 Task: Sort the products in the category "One Pan Meals" by price (highest first).
Action: Mouse moved to (255, 118)
Screenshot: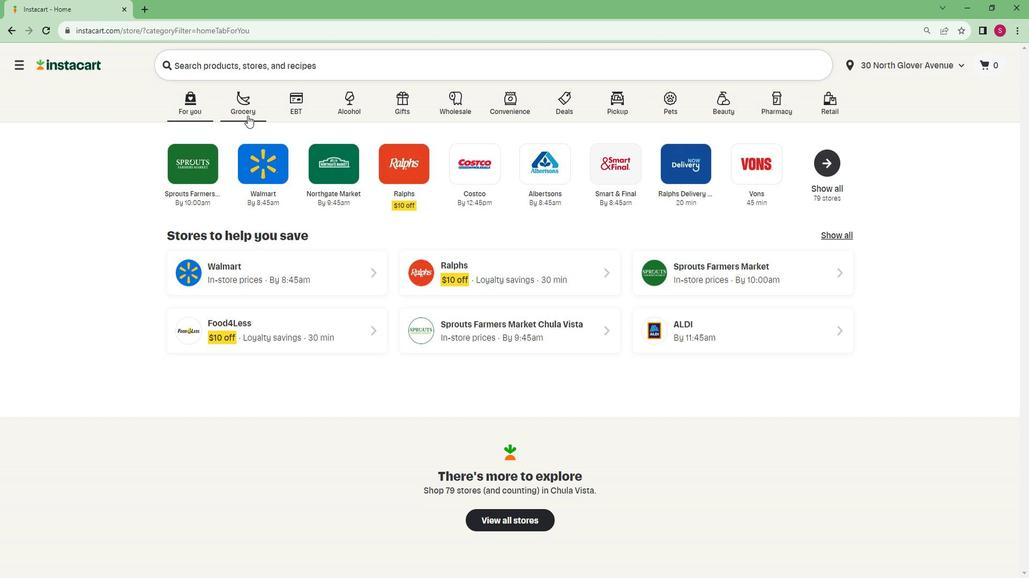 
Action: Mouse pressed left at (255, 118)
Screenshot: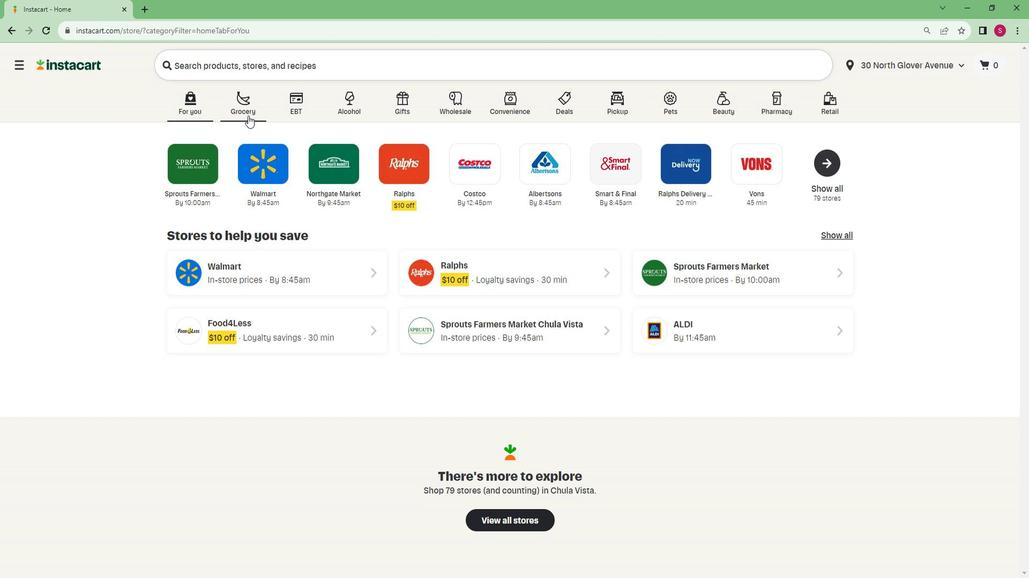 
Action: Mouse moved to (219, 291)
Screenshot: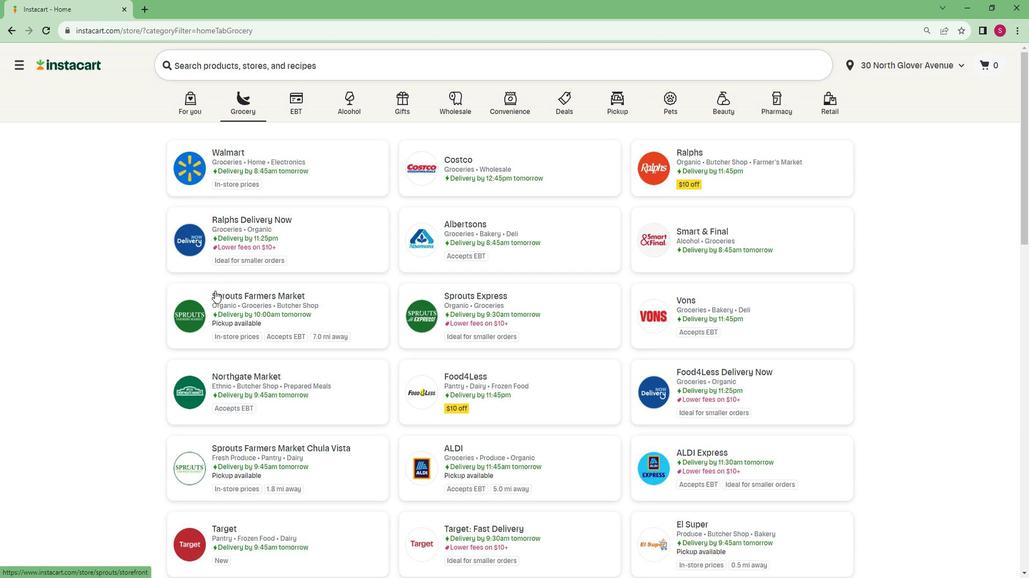 
Action: Mouse pressed left at (219, 291)
Screenshot: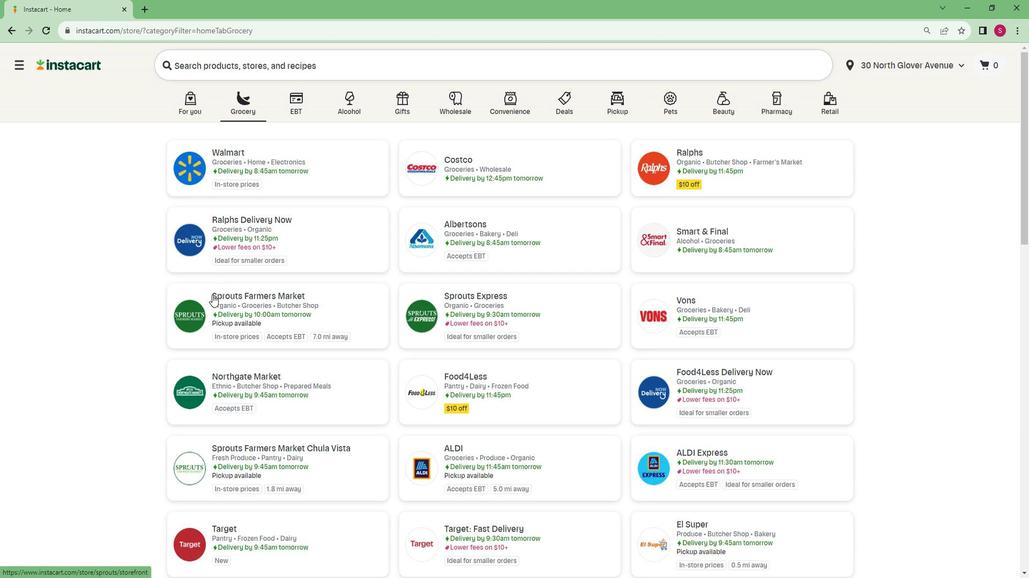 
Action: Mouse moved to (87, 515)
Screenshot: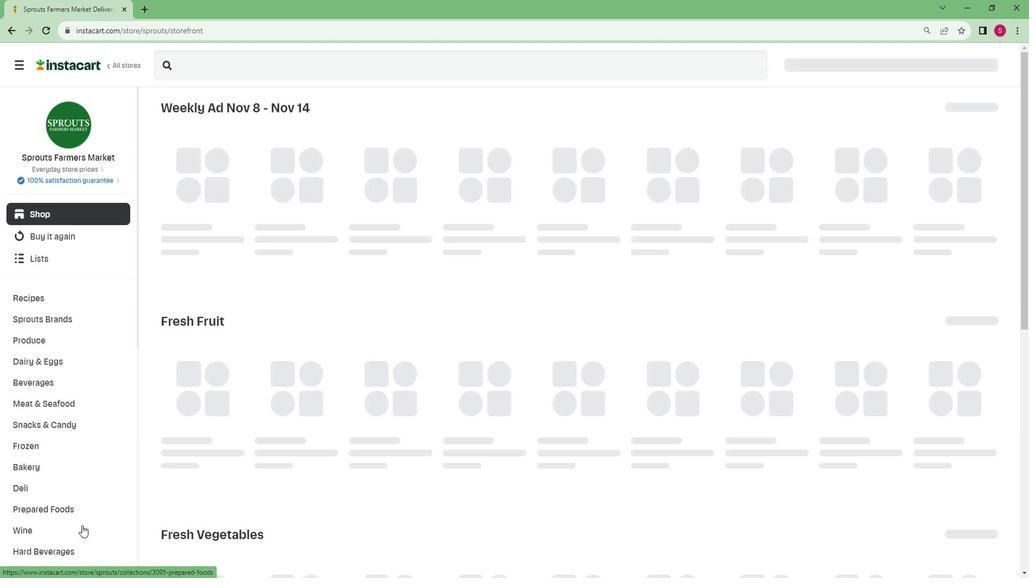 
Action: Mouse scrolled (87, 515) with delta (0, 0)
Screenshot: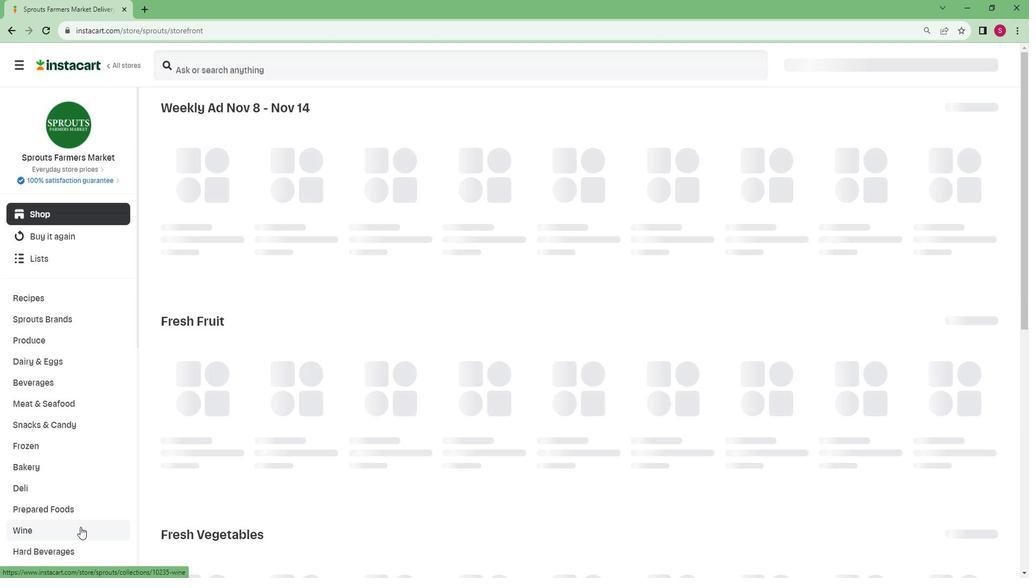 
Action: Mouse scrolled (87, 515) with delta (0, 0)
Screenshot: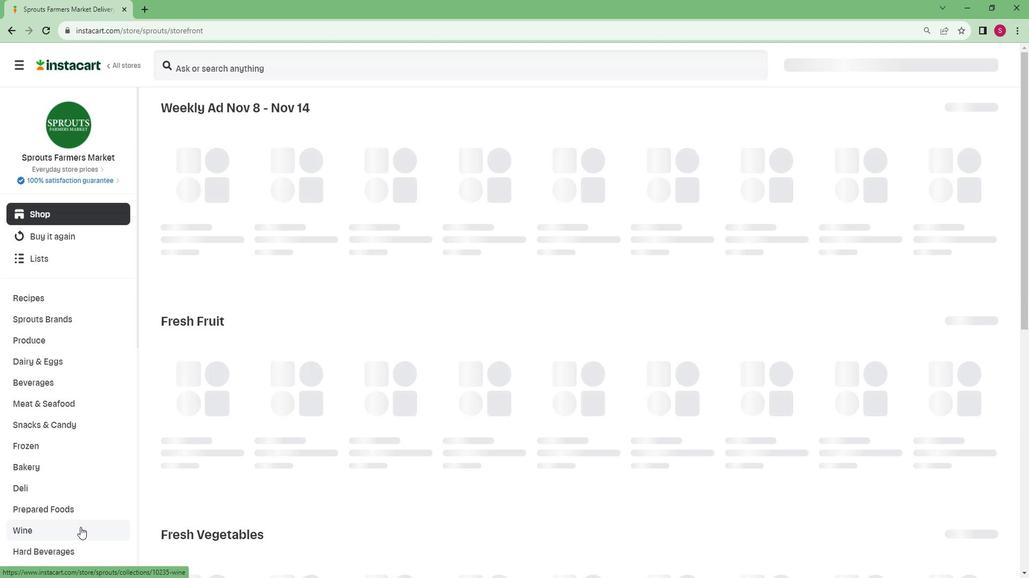 
Action: Mouse scrolled (87, 515) with delta (0, 0)
Screenshot: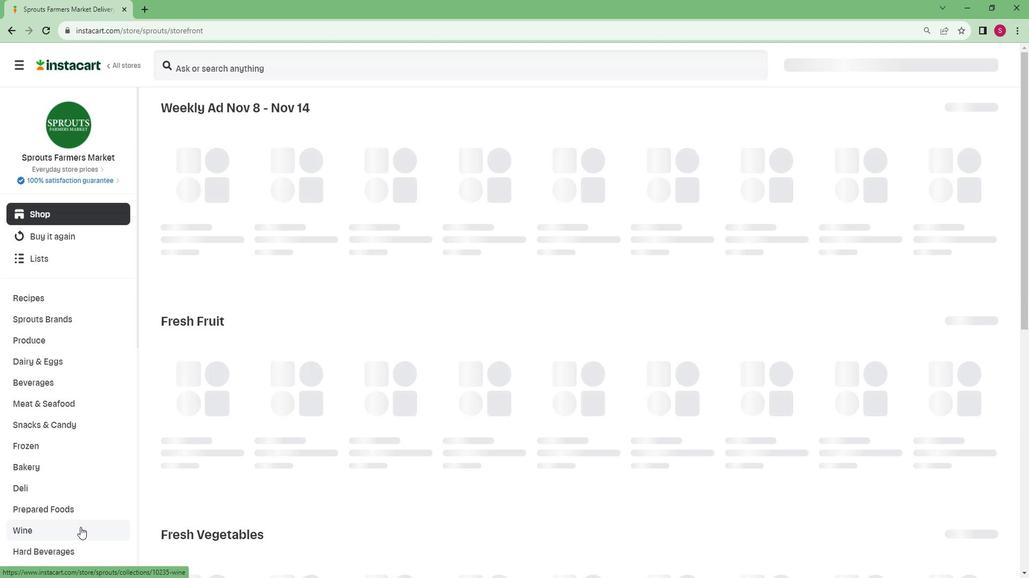 
Action: Mouse moved to (87, 515)
Screenshot: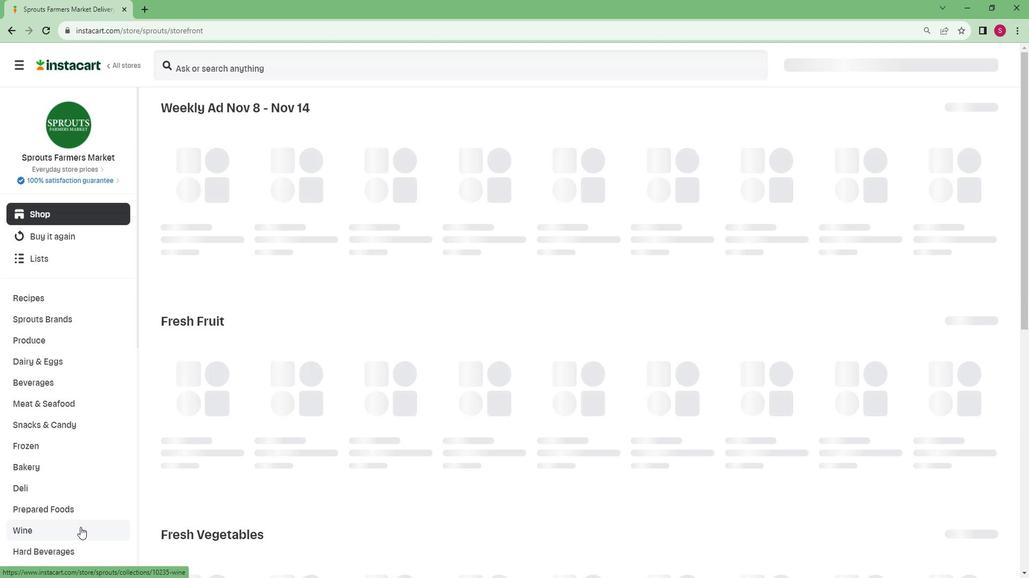 
Action: Mouse scrolled (87, 515) with delta (0, 0)
Screenshot: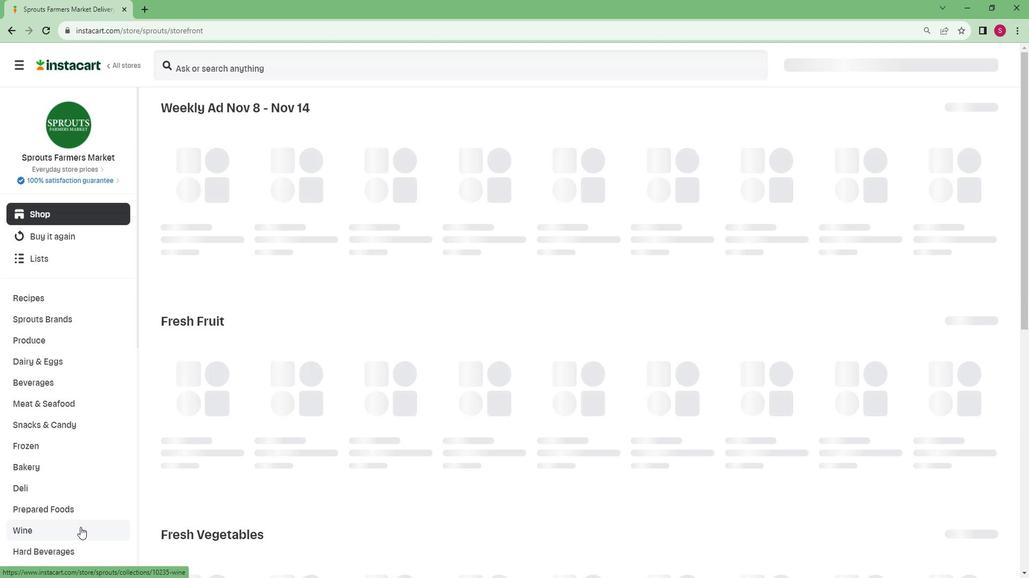 
Action: Mouse moved to (86, 514)
Screenshot: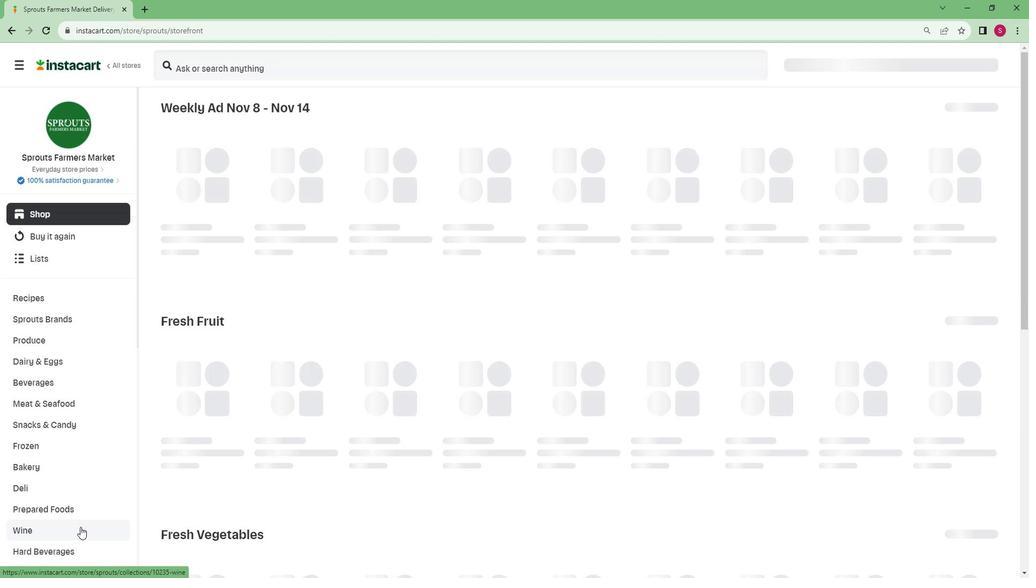 
Action: Mouse scrolled (86, 513) with delta (0, 0)
Screenshot: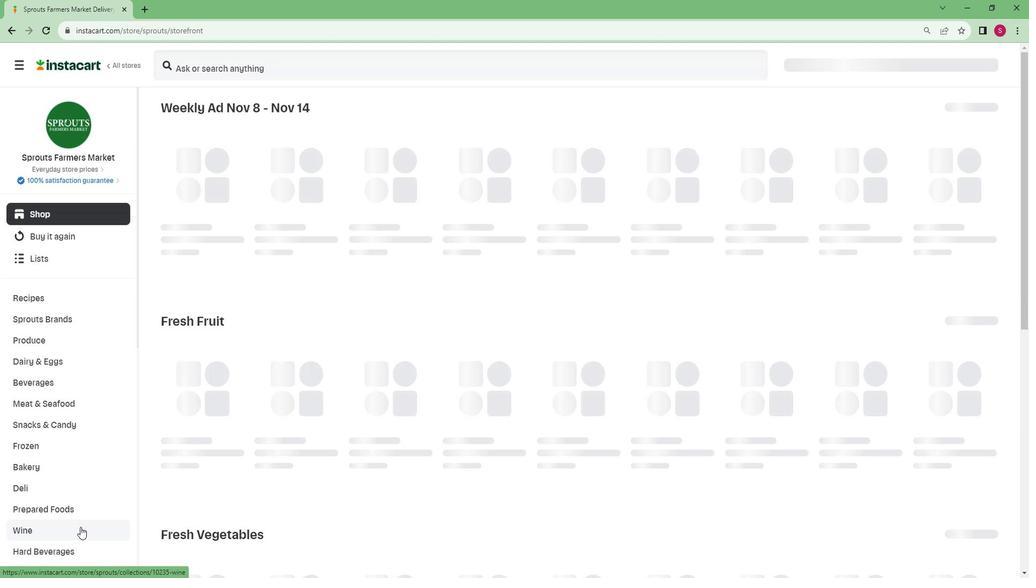 
Action: Mouse moved to (86, 513)
Screenshot: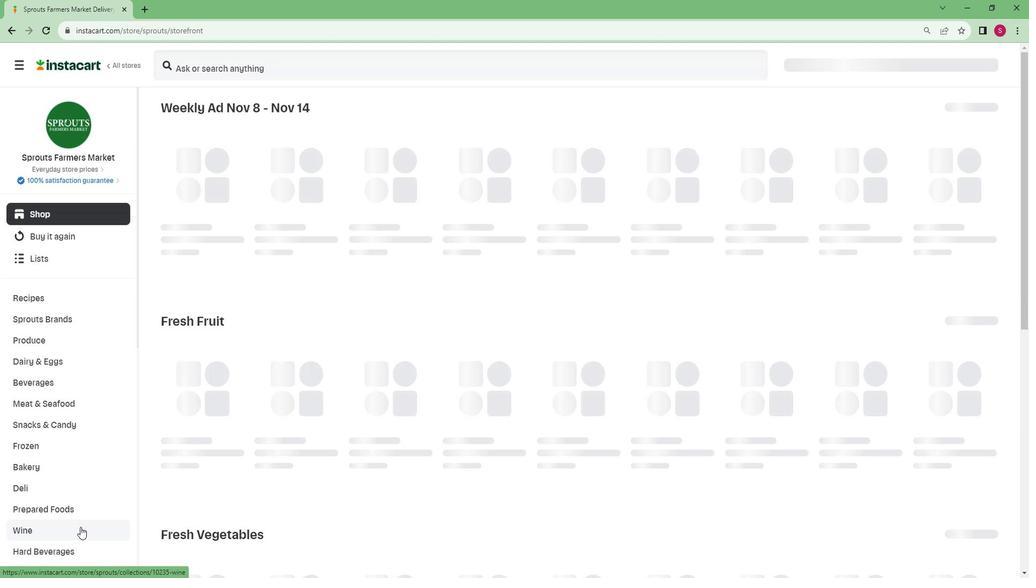 
Action: Mouse scrolled (86, 512) with delta (0, 0)
Screenshot: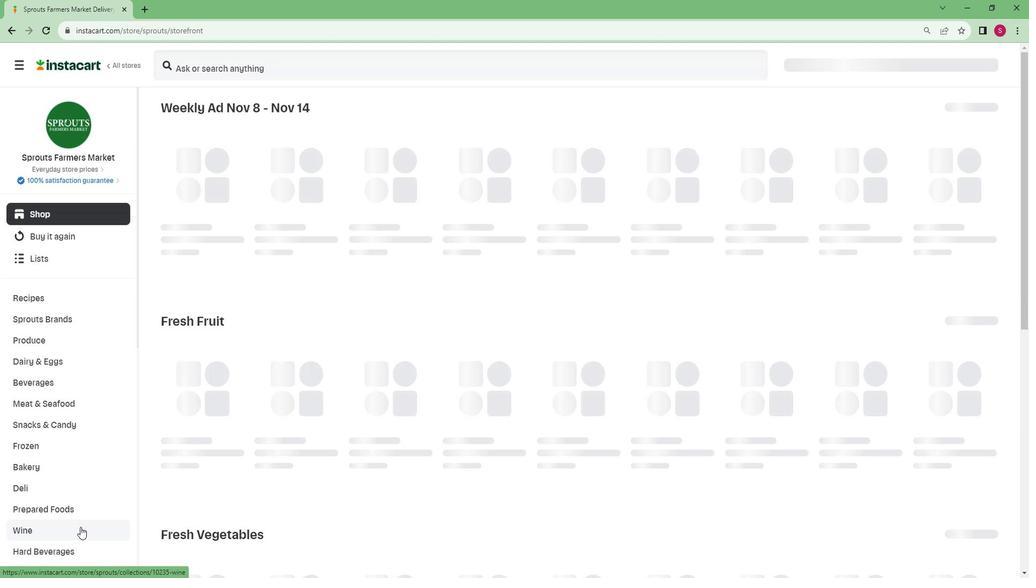 
Action: Mouse moved to (80, 501)
Screenshot: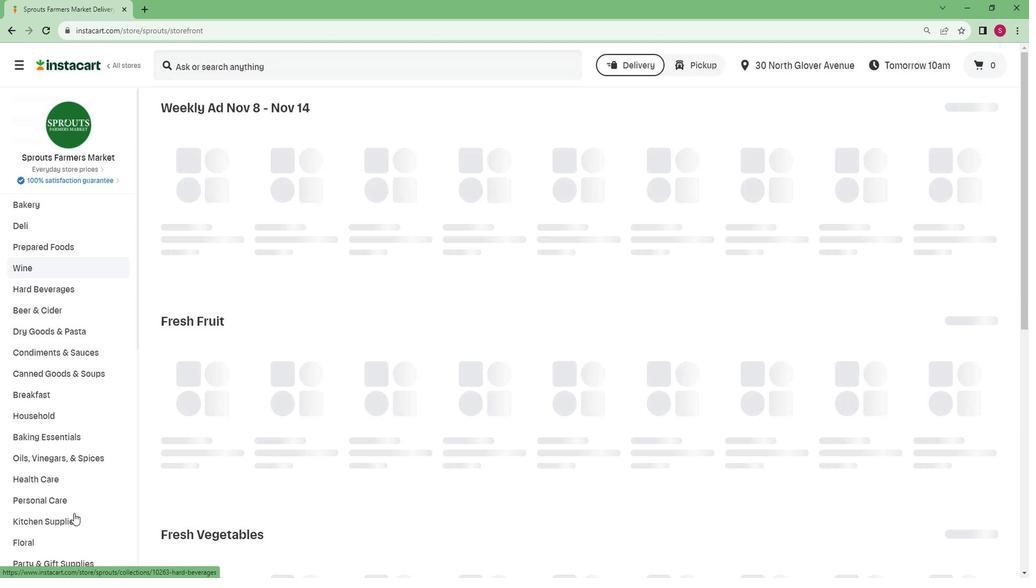 
Action: Mouse scrolled (80, 501) with delta (0, 0)
Screenshot: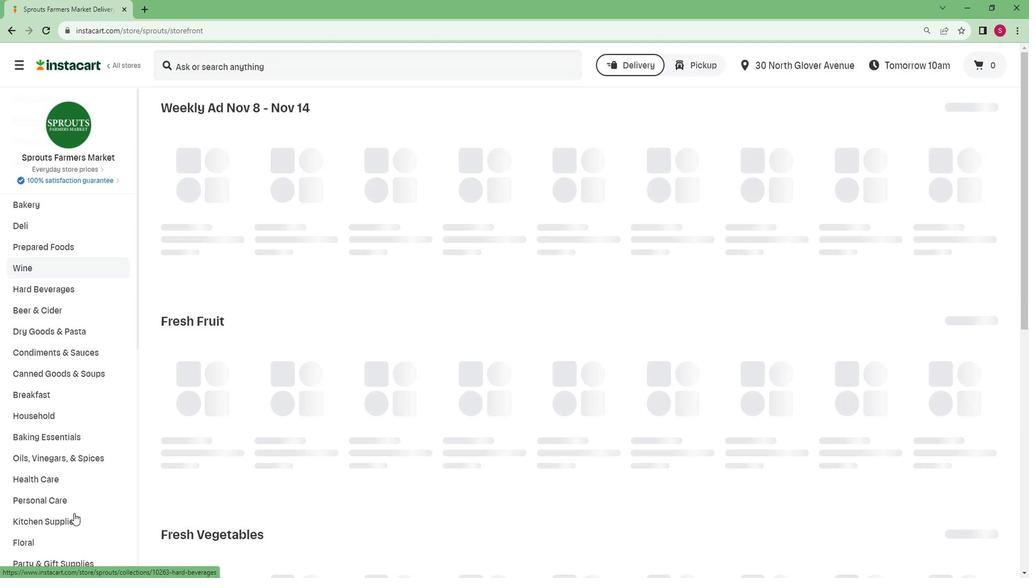 
Action: Mouse scrolled (80, 501) with delta (0, 0)
Screenshot: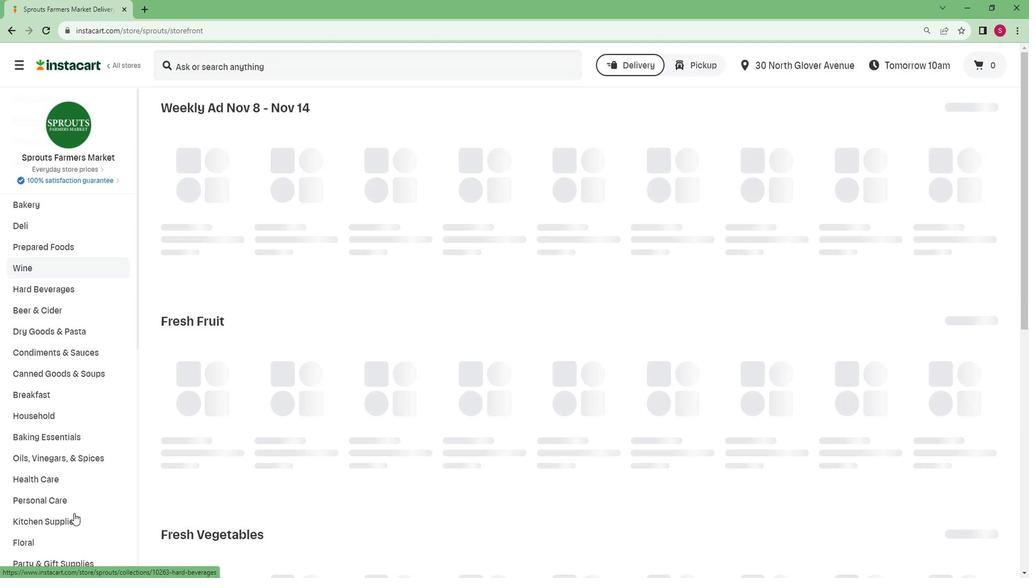 
Action: Mouse scrolled (80, 501) with delta (0, 0)
Screenshot: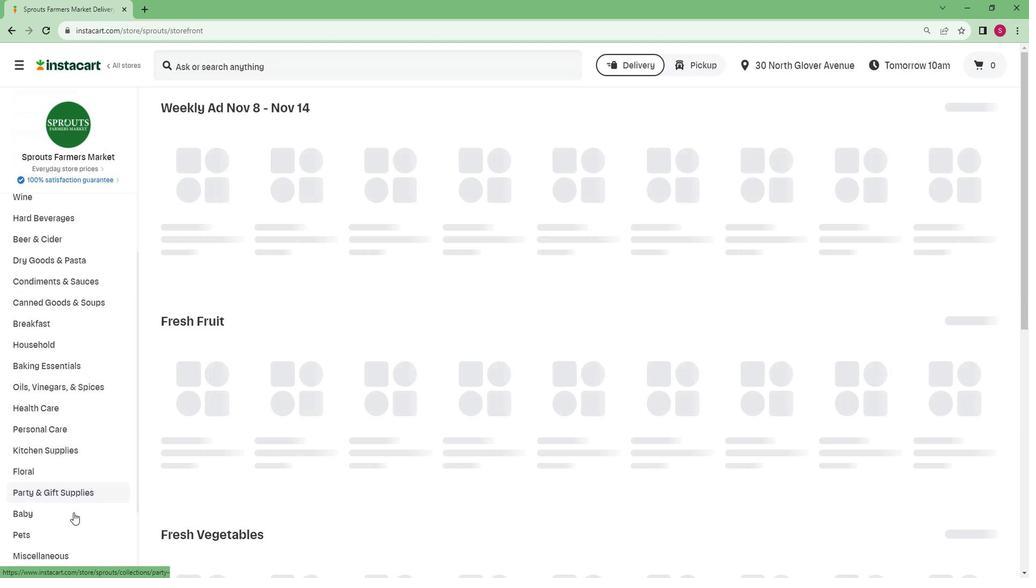
Action: Mouse moved to (47, 543)
Screenshot: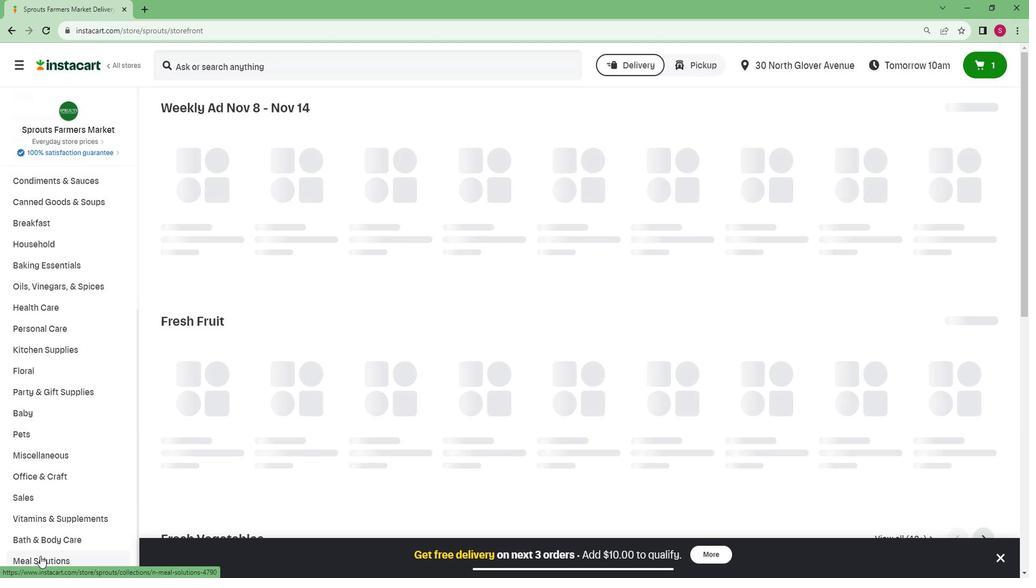 
Action: Mouse pressed left at (47, 543)
Screenshot: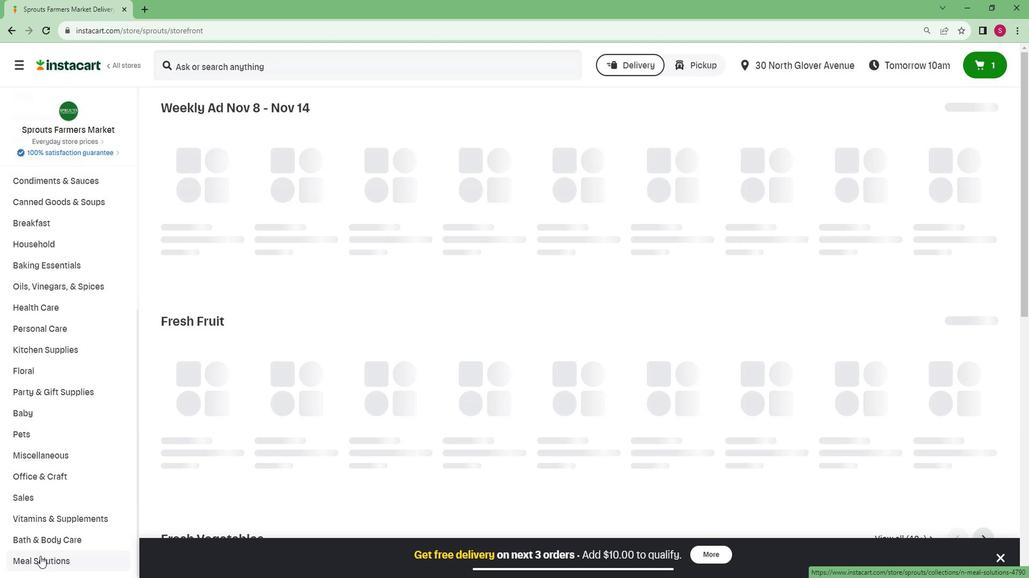 
Action: Mouse moved to (51, 524)
Screenshot: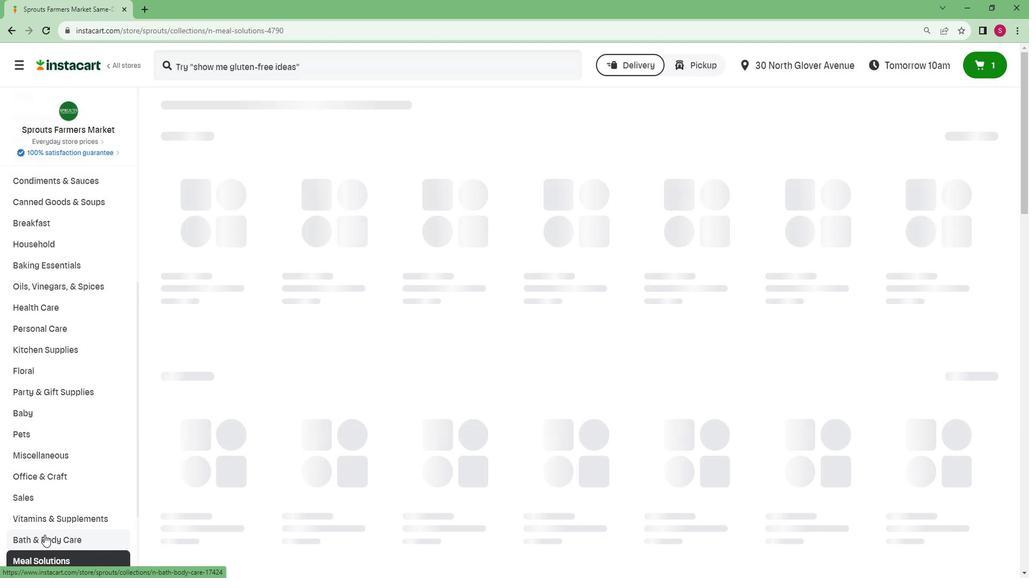 
Action: Mouse scrolled (51, 523) with delta (0, 0)
Screenshot: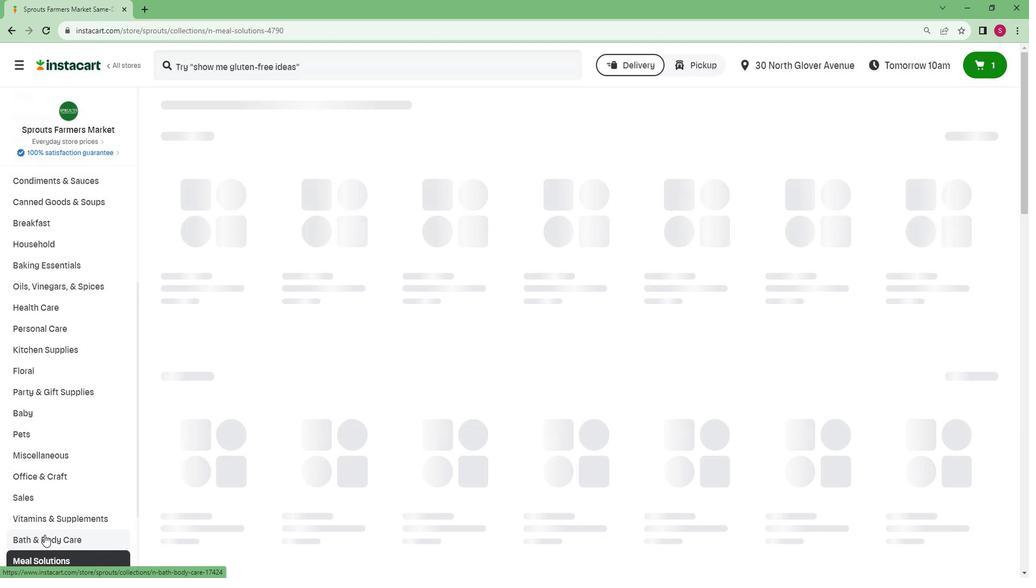 
Action: Mouse scrolled (51, 523) with delta (0, 0)
Screenshot: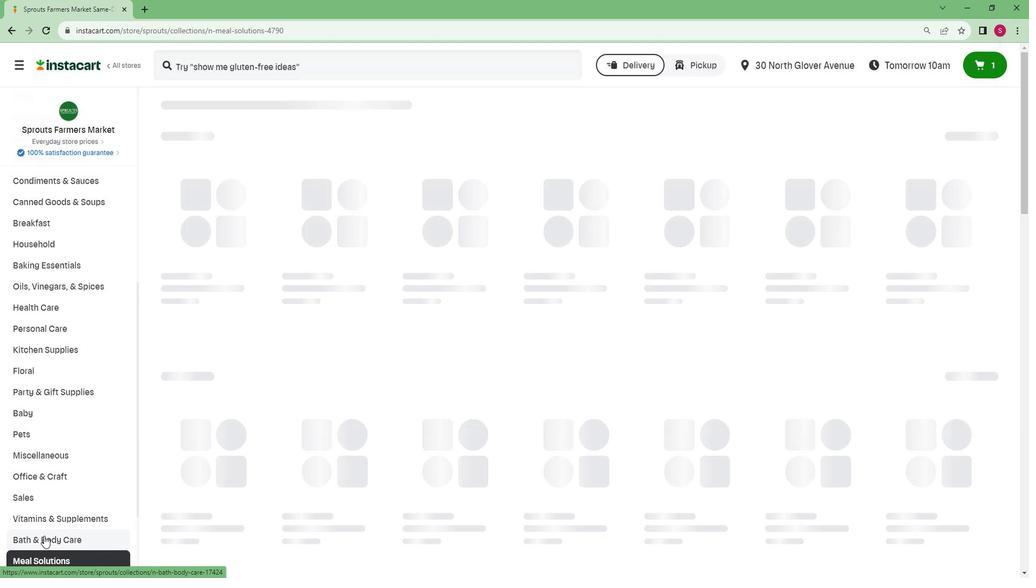 
Action: Mouse moved to (78, 457)
Screenshot: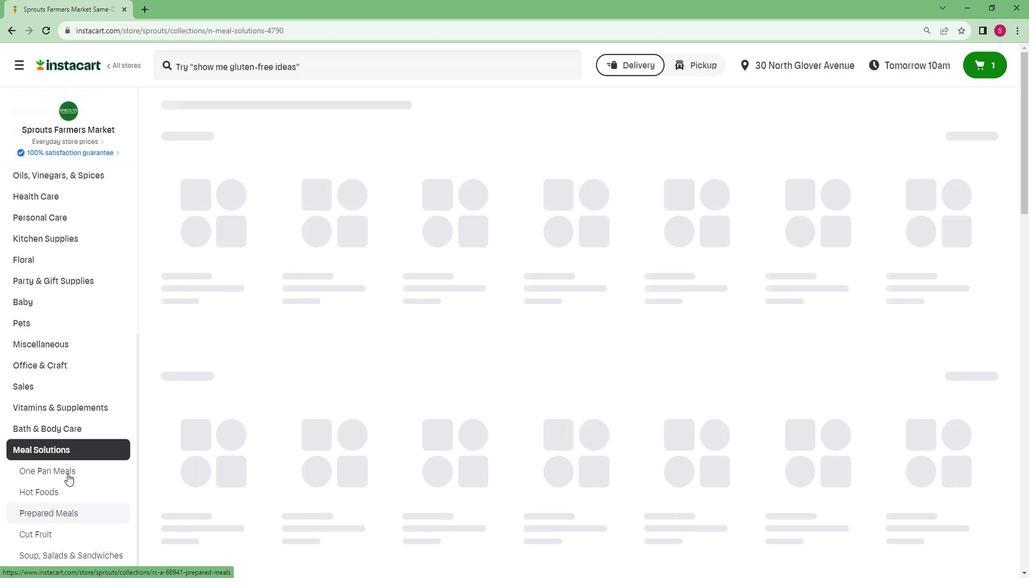 
Action: Mouse pressed left at (78, 457)
Screenshot: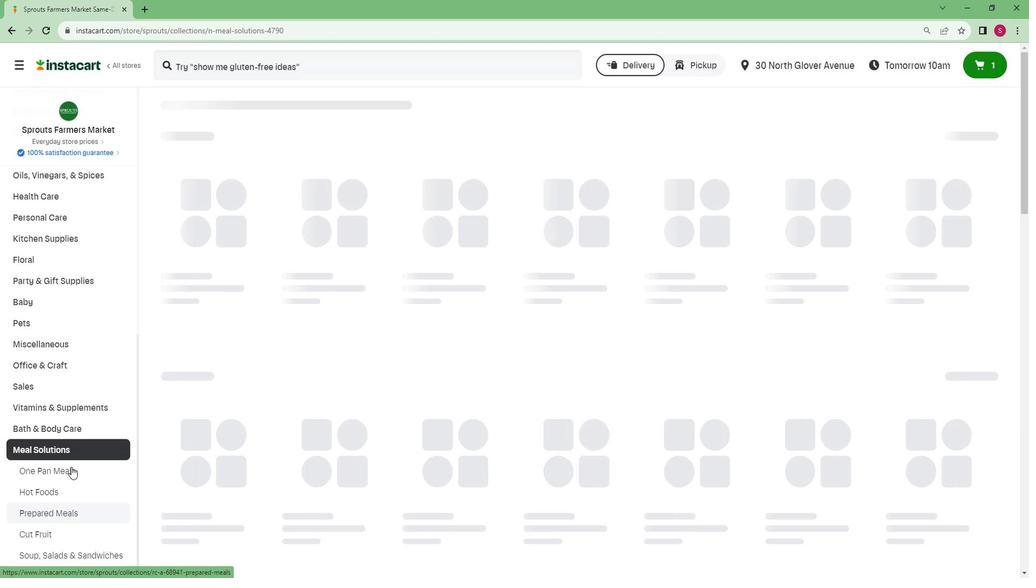 
Action: Mouse moved to (944, 146)
Screenshot: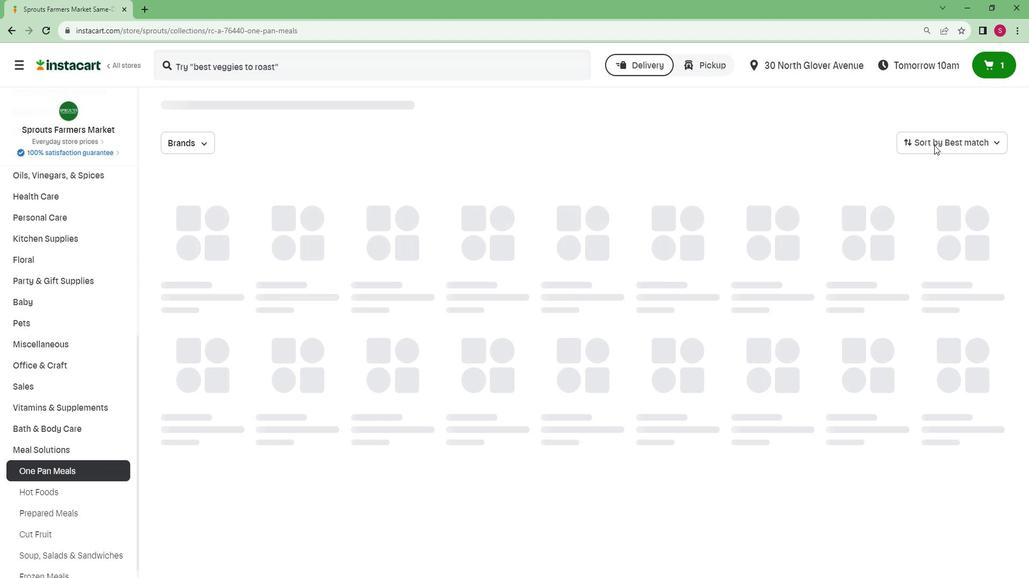 
Action: Mouse pressed left at (944, 146)
Screenshot: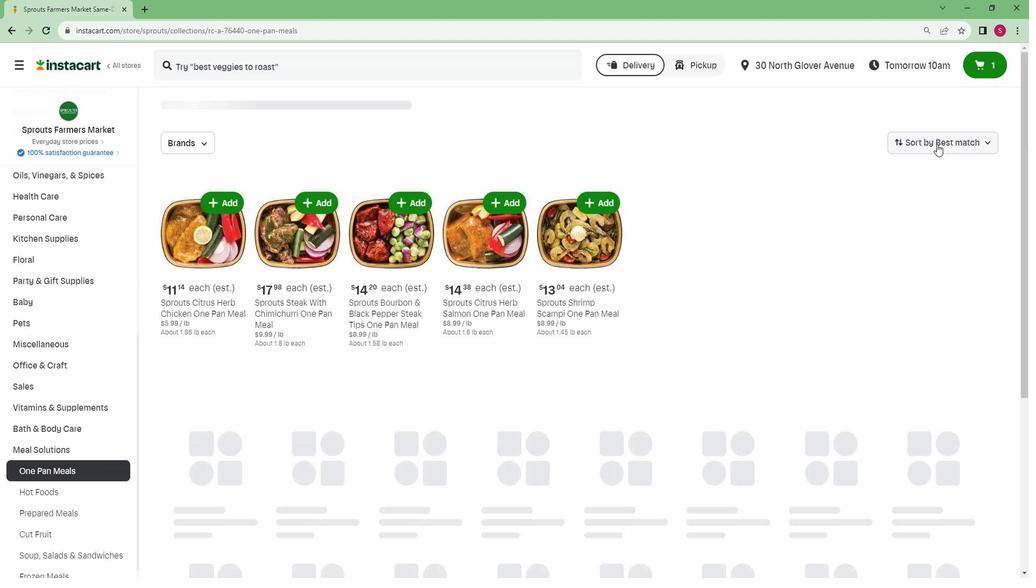 
Action: Mouse moved to (940, 219)
Screenshot: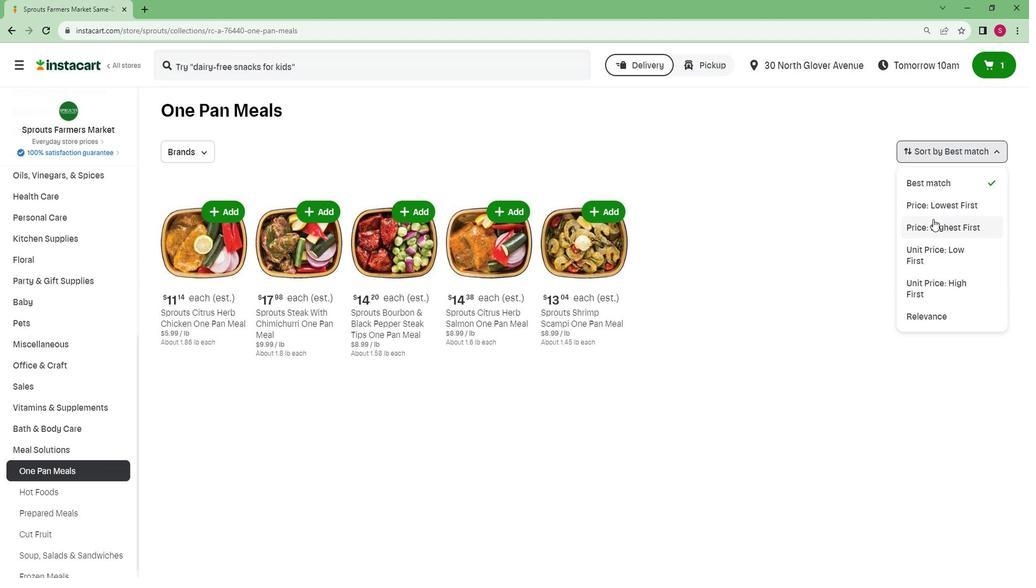 
Action: Mouse pressed left at (940, 219)
Screenshot: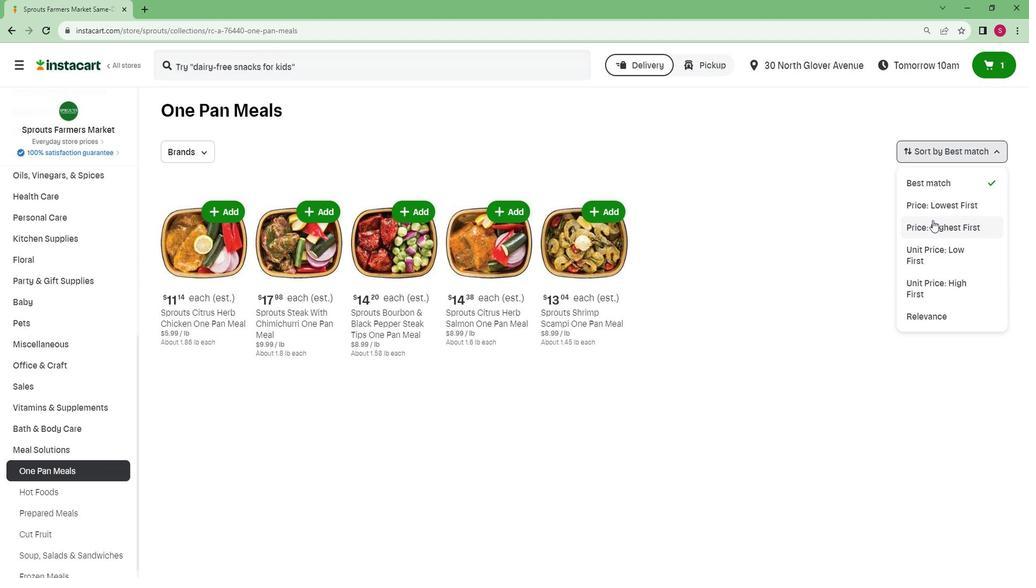 
Action: Mouse moved to (733, 269)
Screenshot: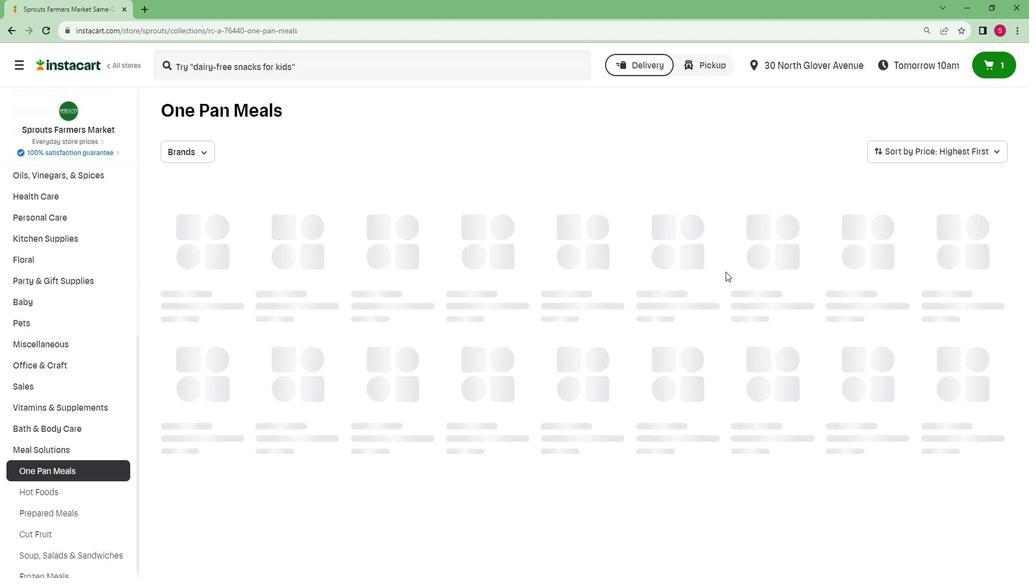 
